 Task: For heading Arial black with underline.  font size for heading18,  'Change the font style of data to'Calibri.  and font size to 9,  Change the alignment of both headline & data to Align center.  In the sheet  analysisSalesByChannel
Action: Mouse moved to (138, 222)
Screenshot: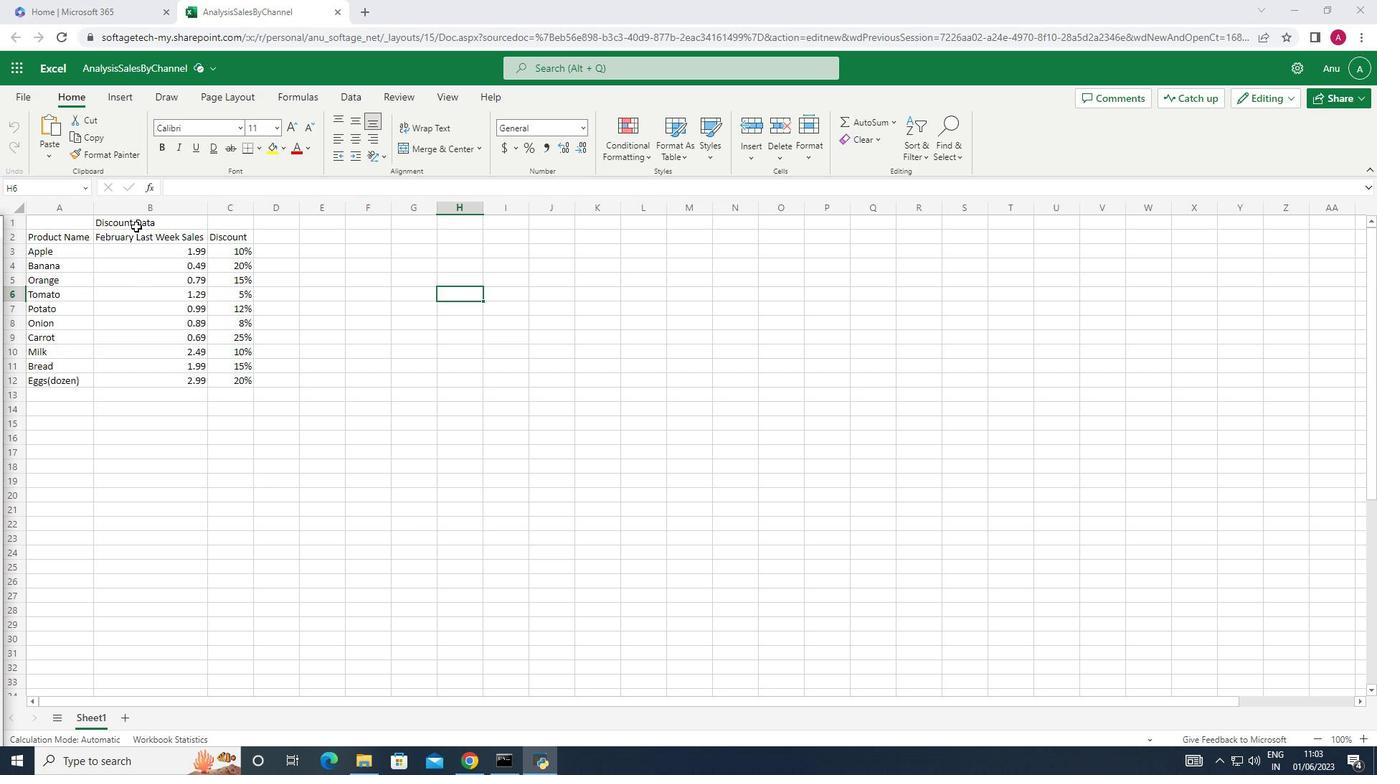 
Action: Mouse pressed left at (138, 222)
Screenshot: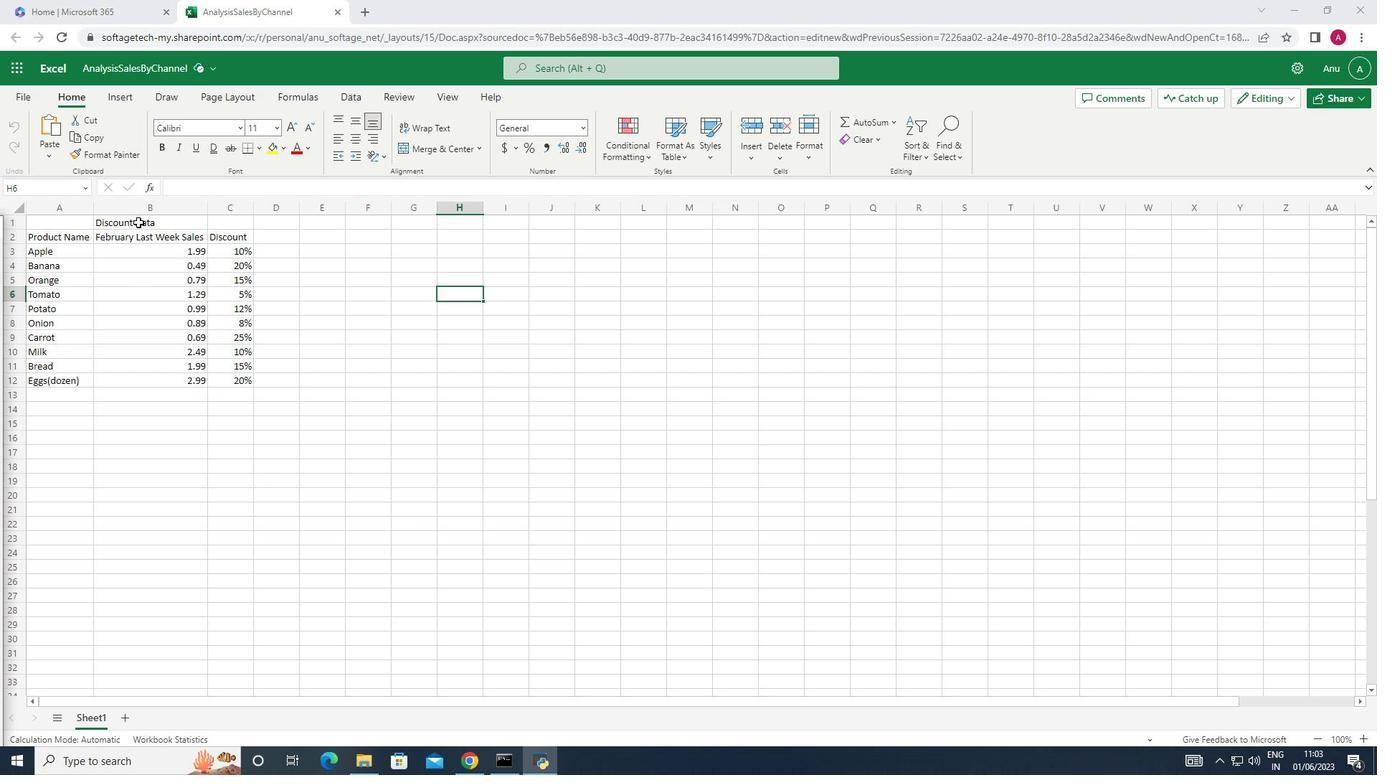 
Action: Mouse moved to (238, 131)
Screenshot: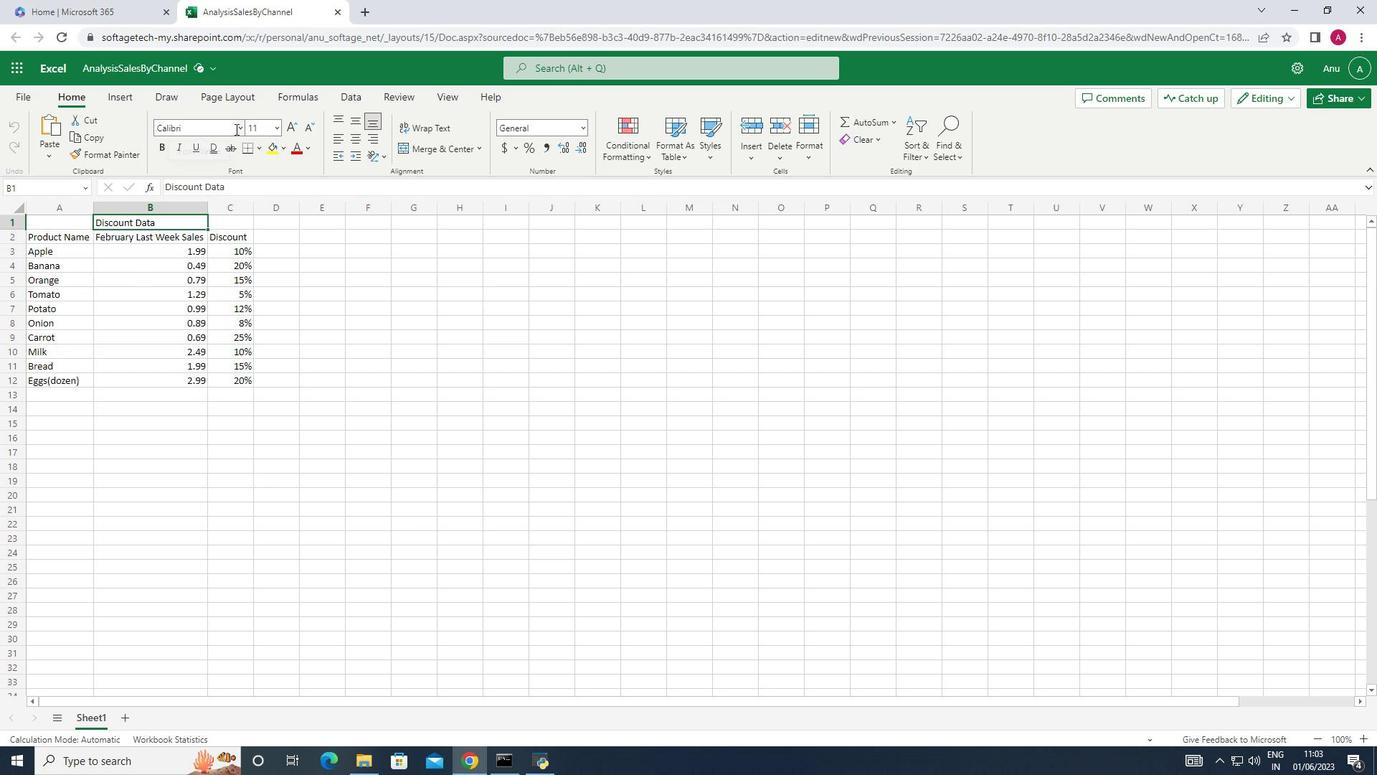 
Action: Mouse pressed left at (238, 131)
Screenshot: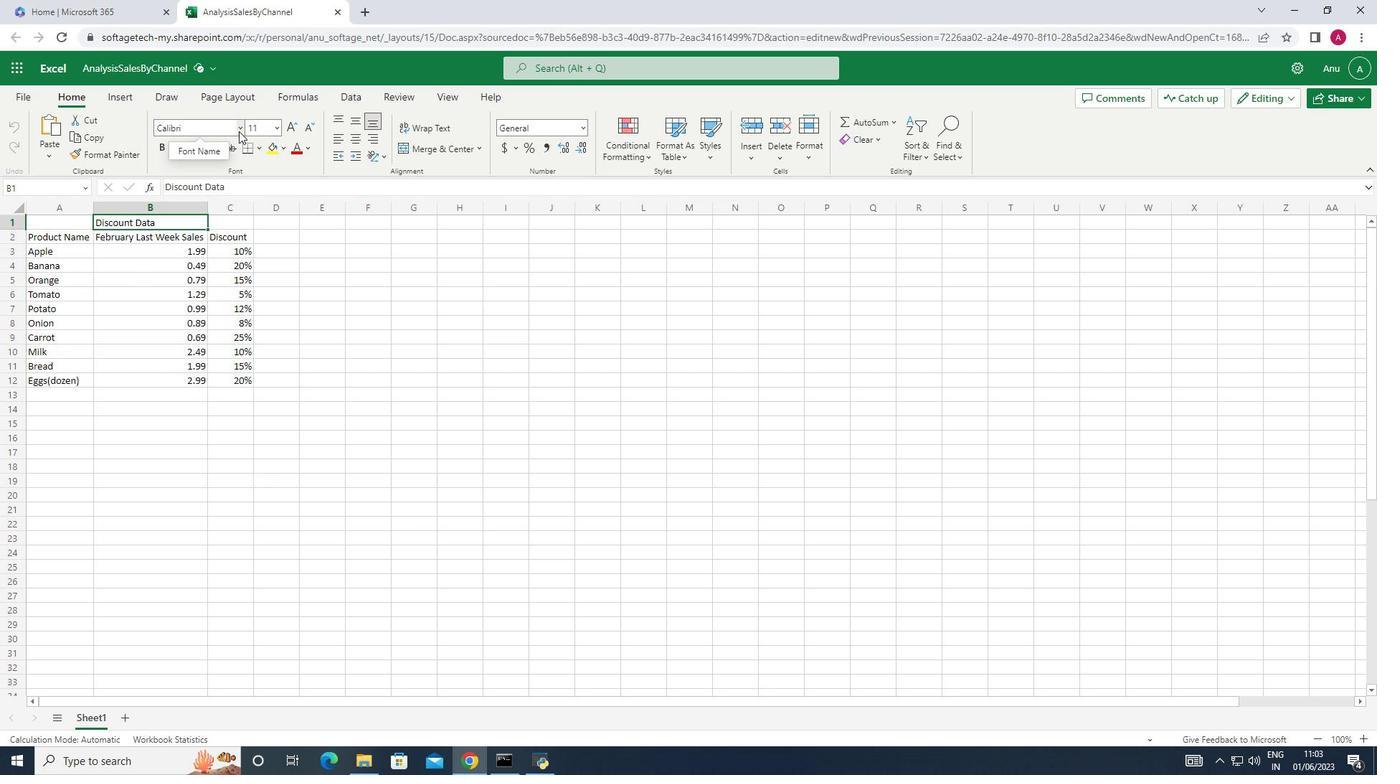 
Action: Mouse moved to (222, 161)
Screenshot: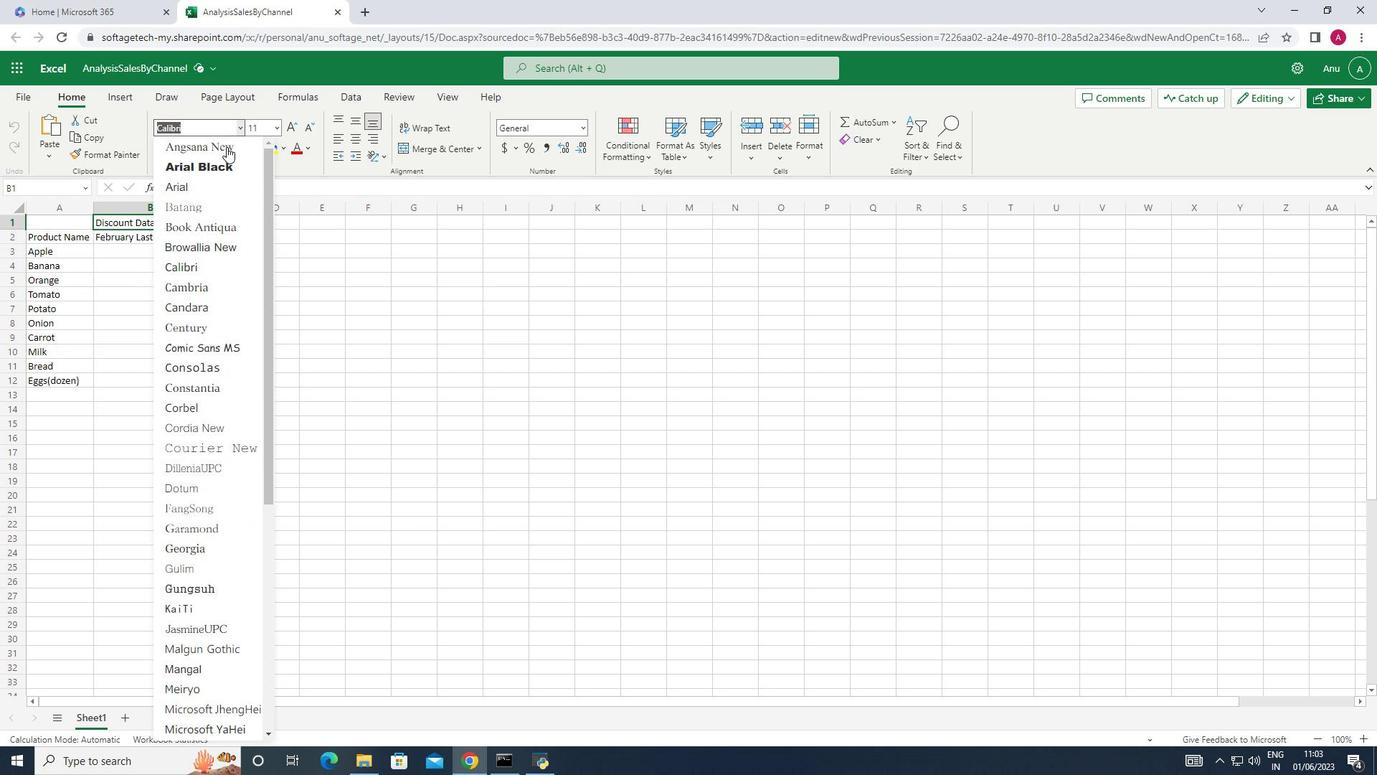
Action: Mouse pressed left at (222, 161)
Screenshot: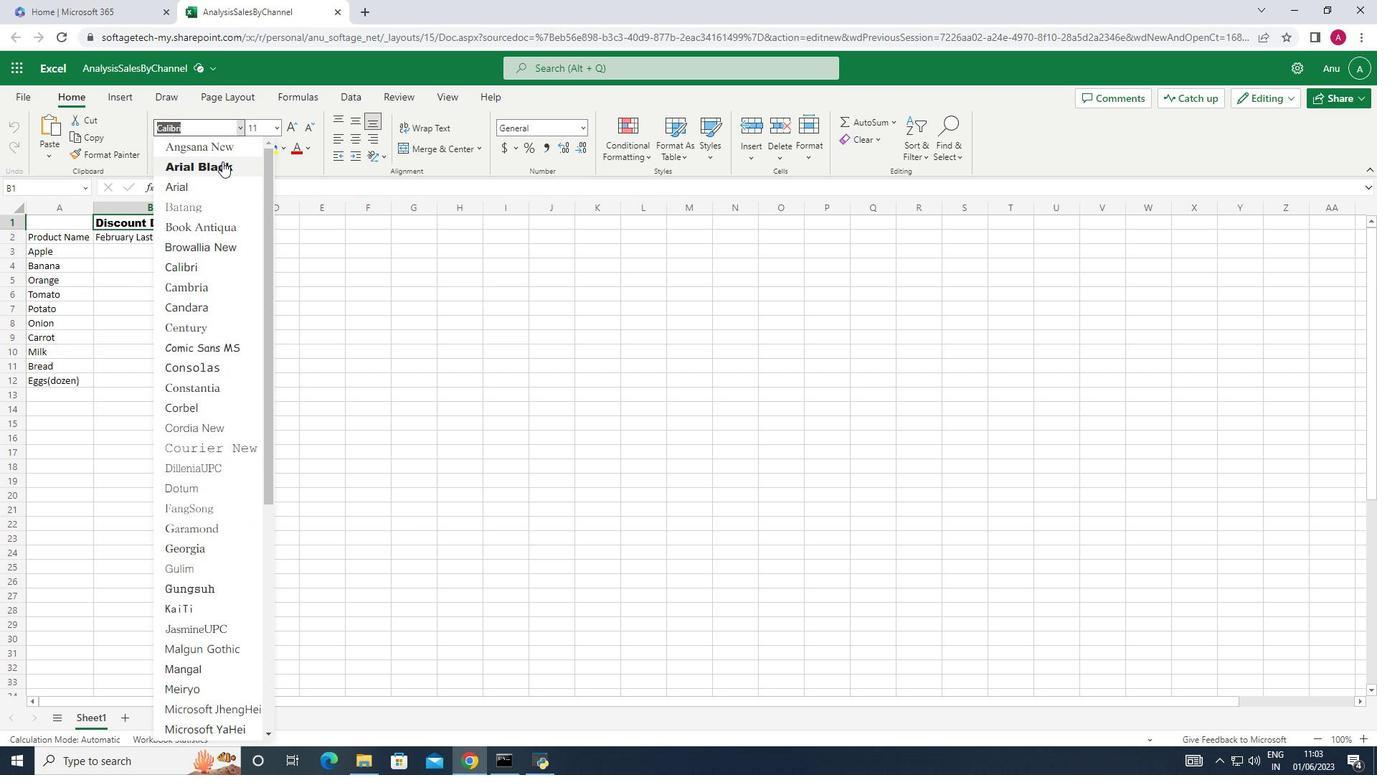 
Action: Mouse moved to (196, 147)
Screenshot: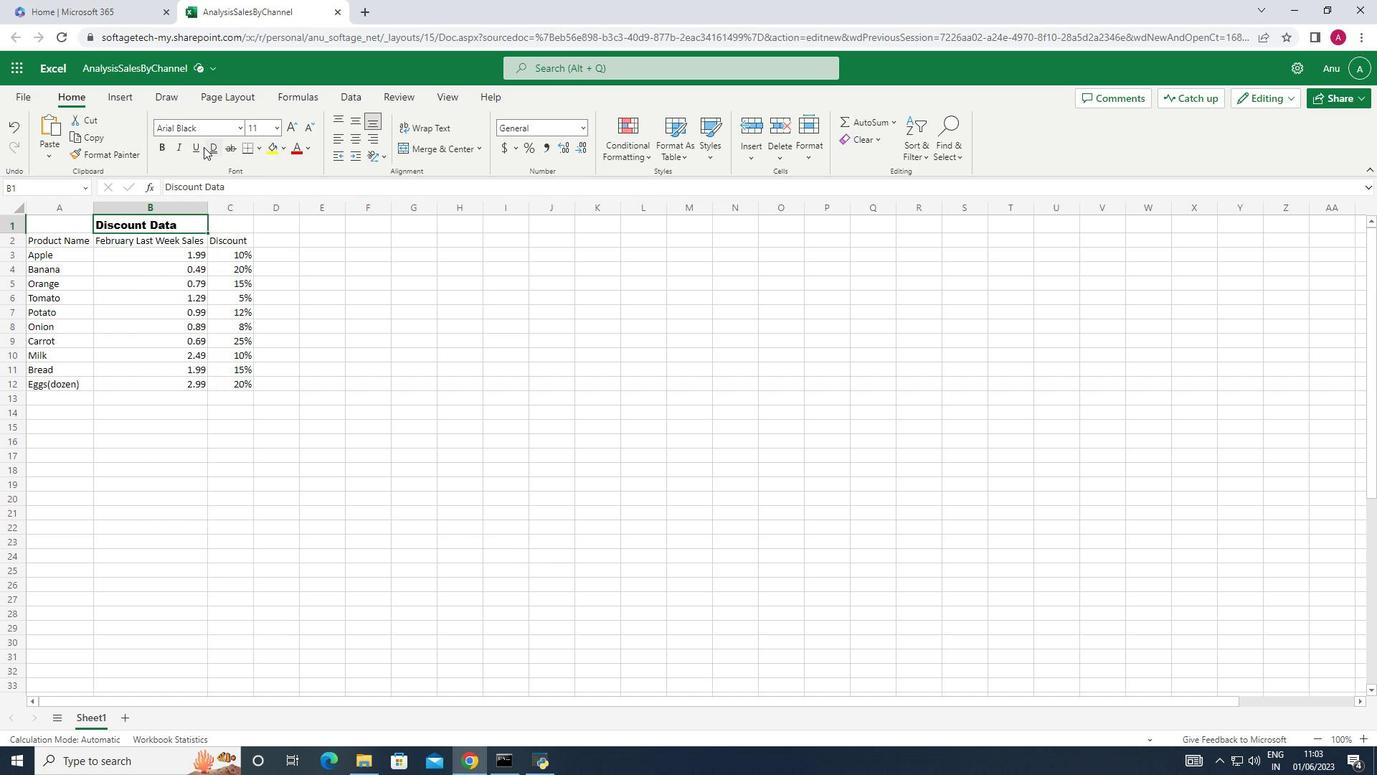 
Action: Mouse pressed left at (196, 147)
Screenshot: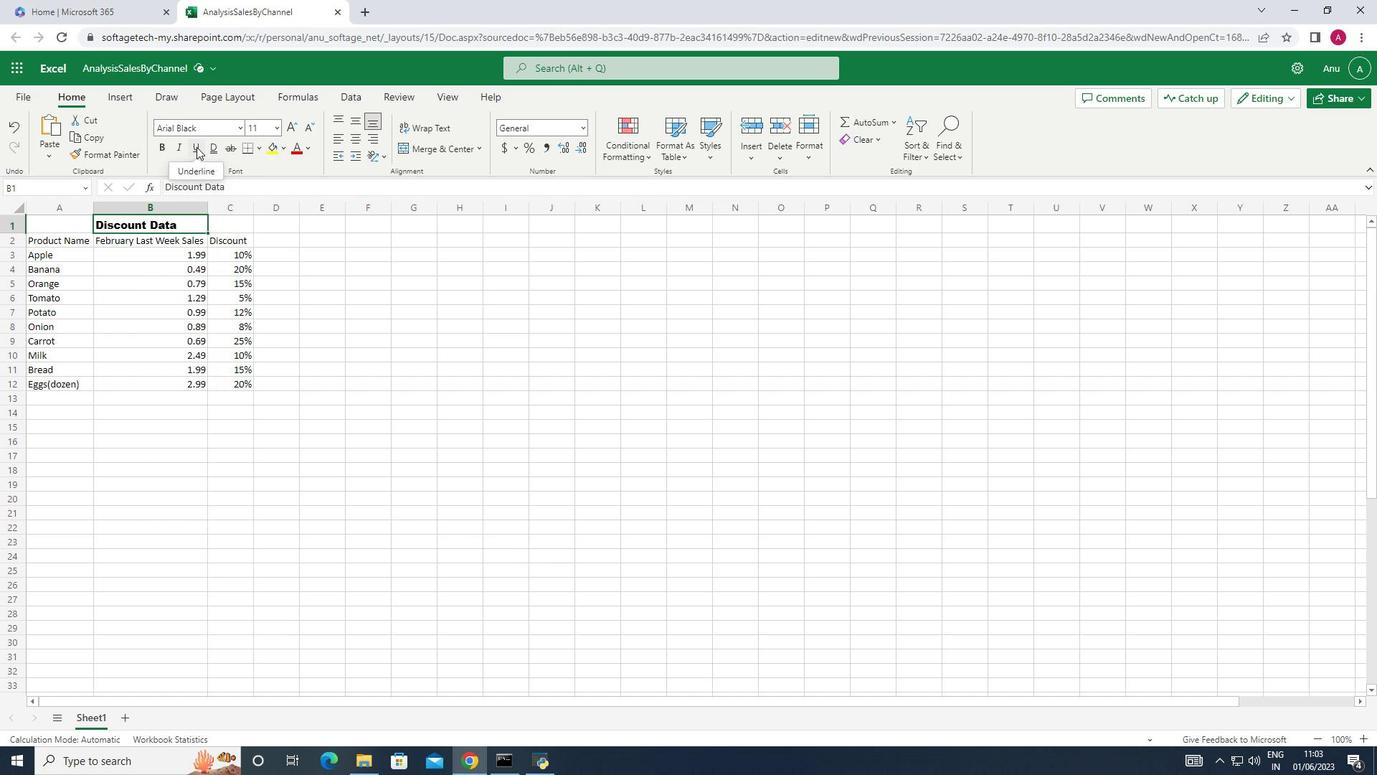
Action: Mouse moved to (274, 129)
Screenshot: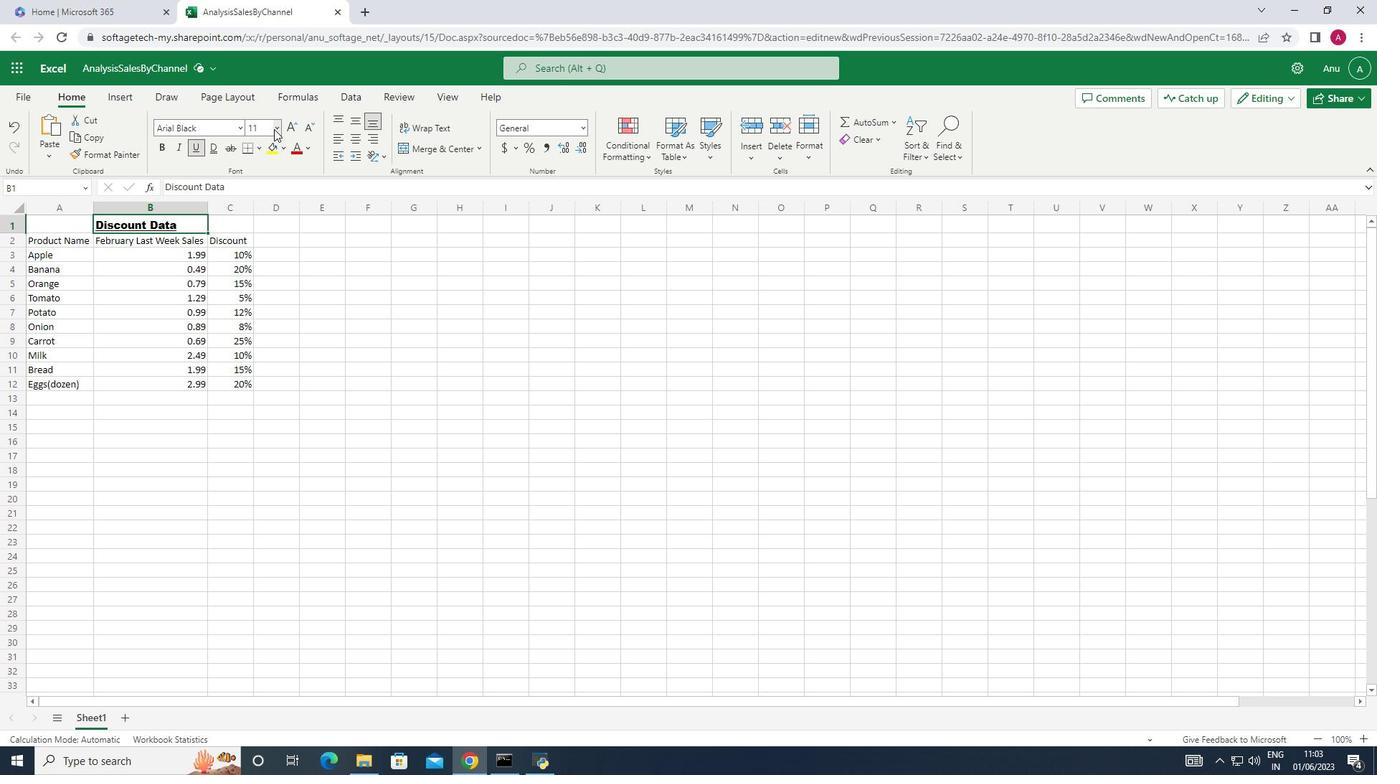 
Action: Mouse pressed left at (274, 129)
Screenshot: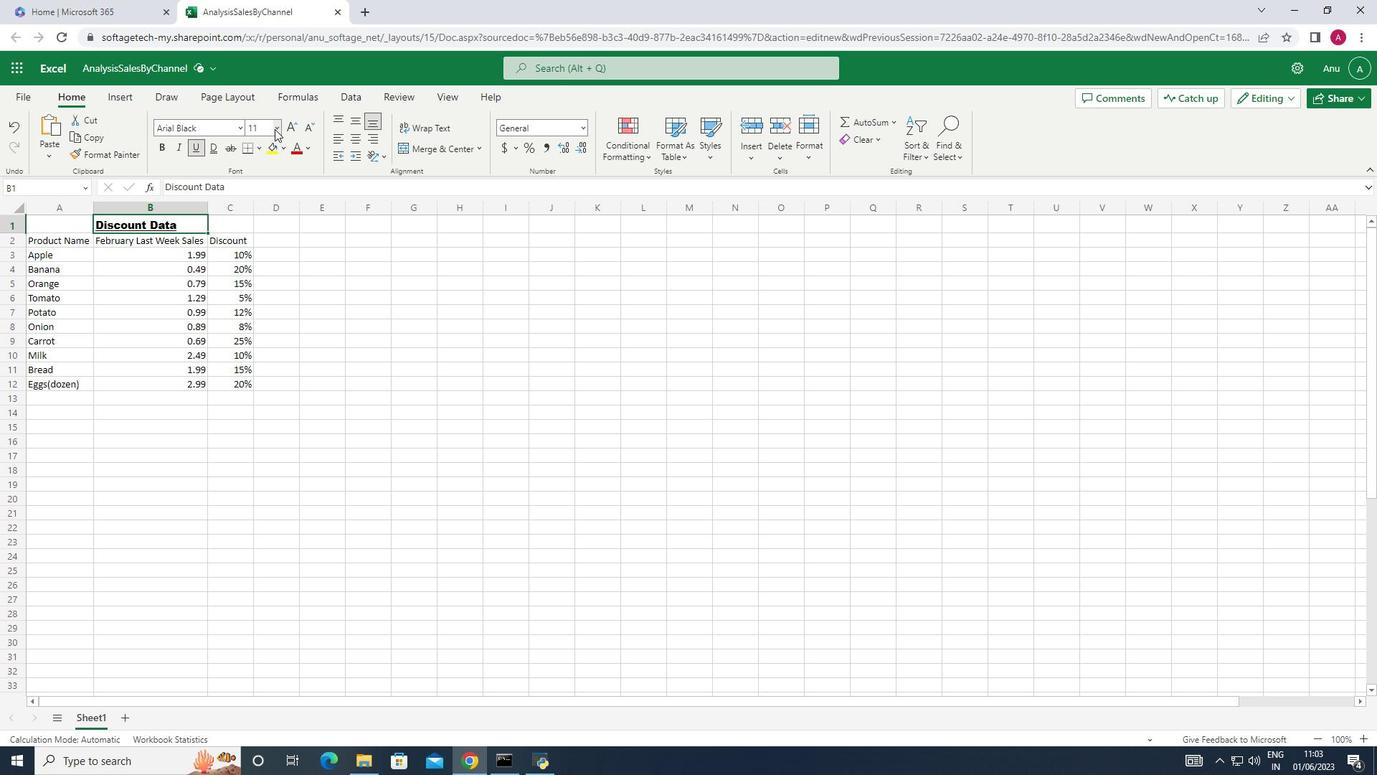 
Action: Mouse moved to (264, 281)
Screenshot: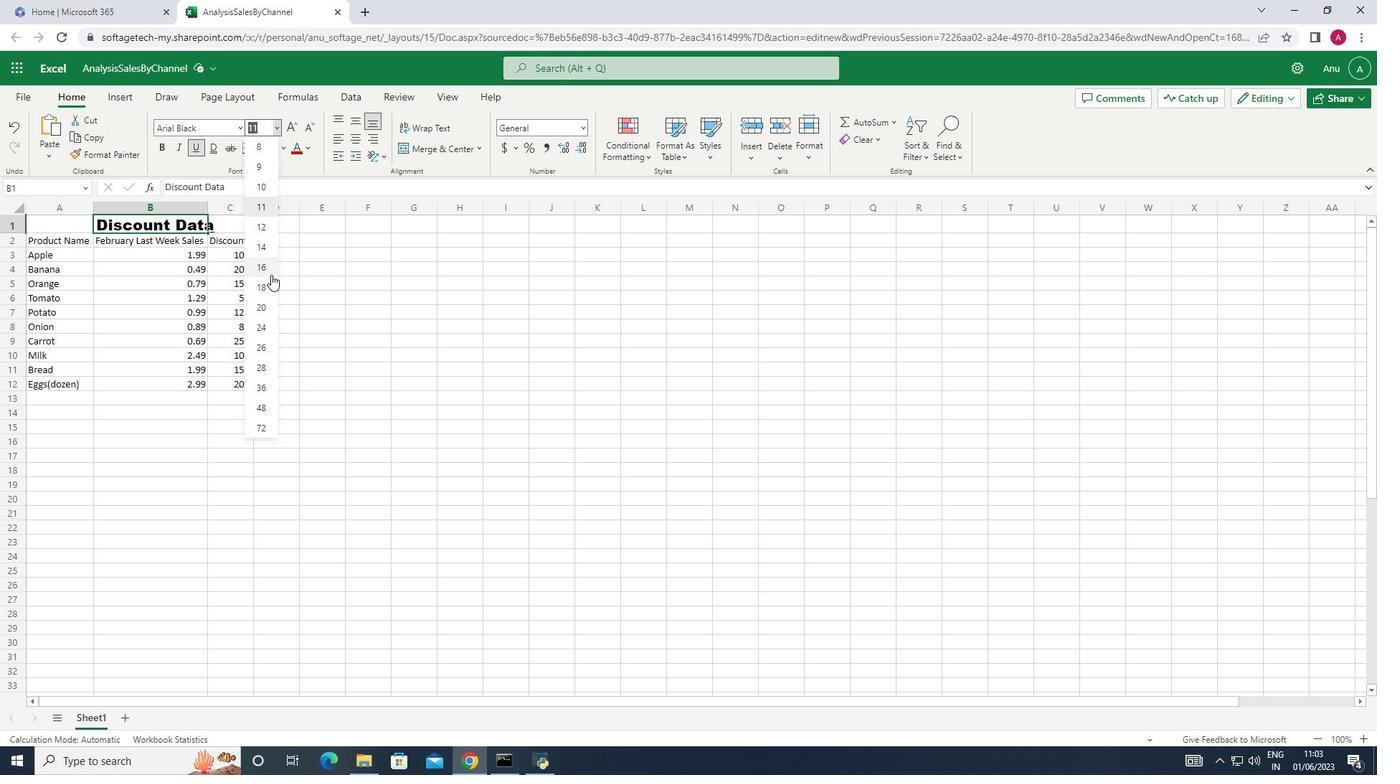 
Action: Mouse pressed left at (264, 281)
Screenshot: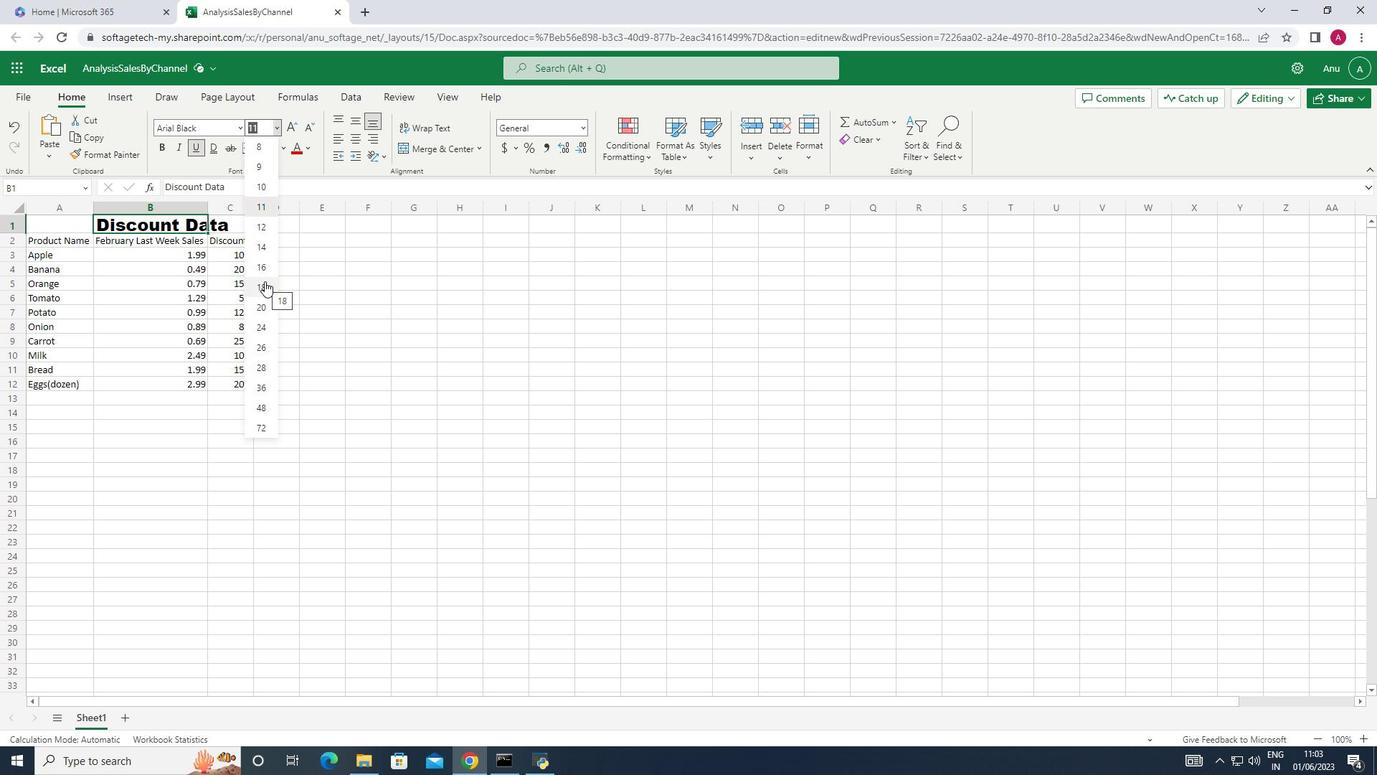 
Action: Mouse moved to (50, 238)
Screenshot: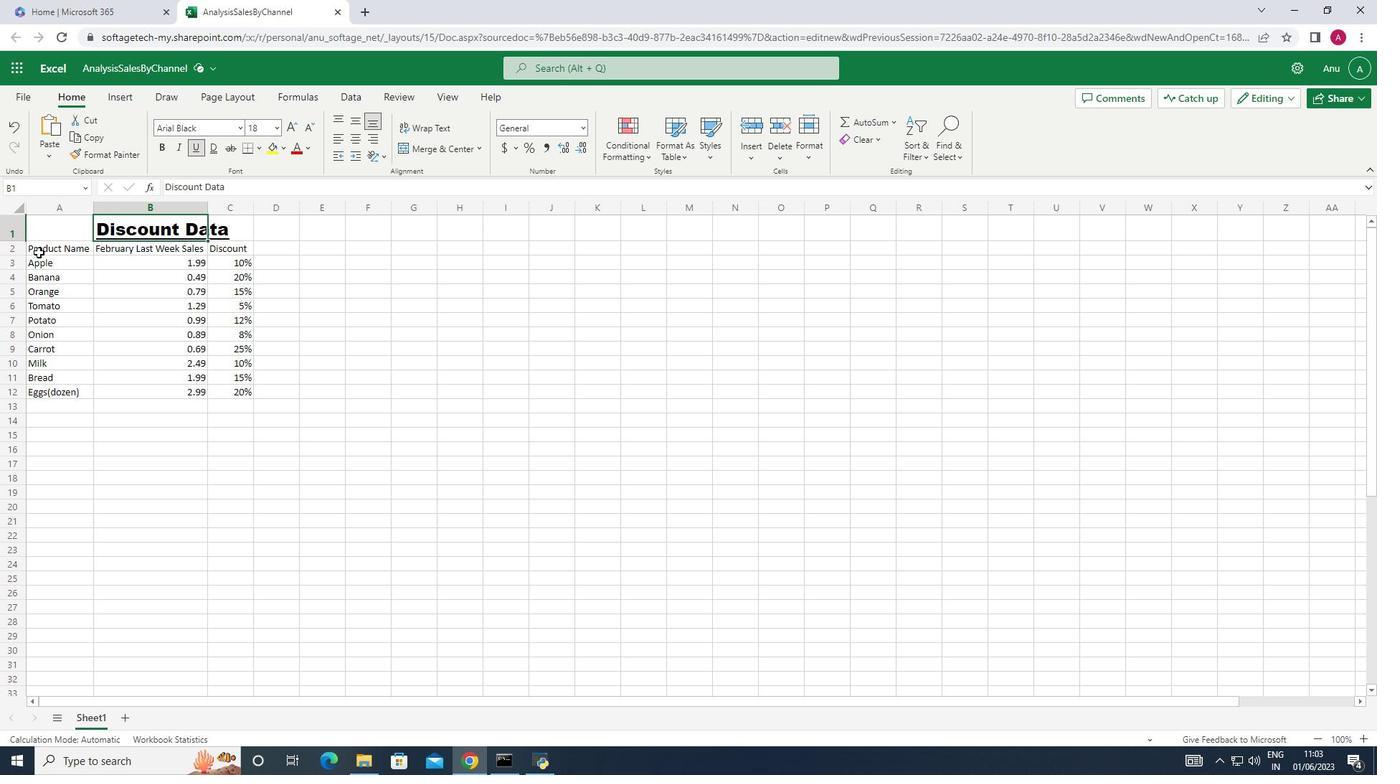 
Action: Mouse pressed left at (50, 238)
Screenshot: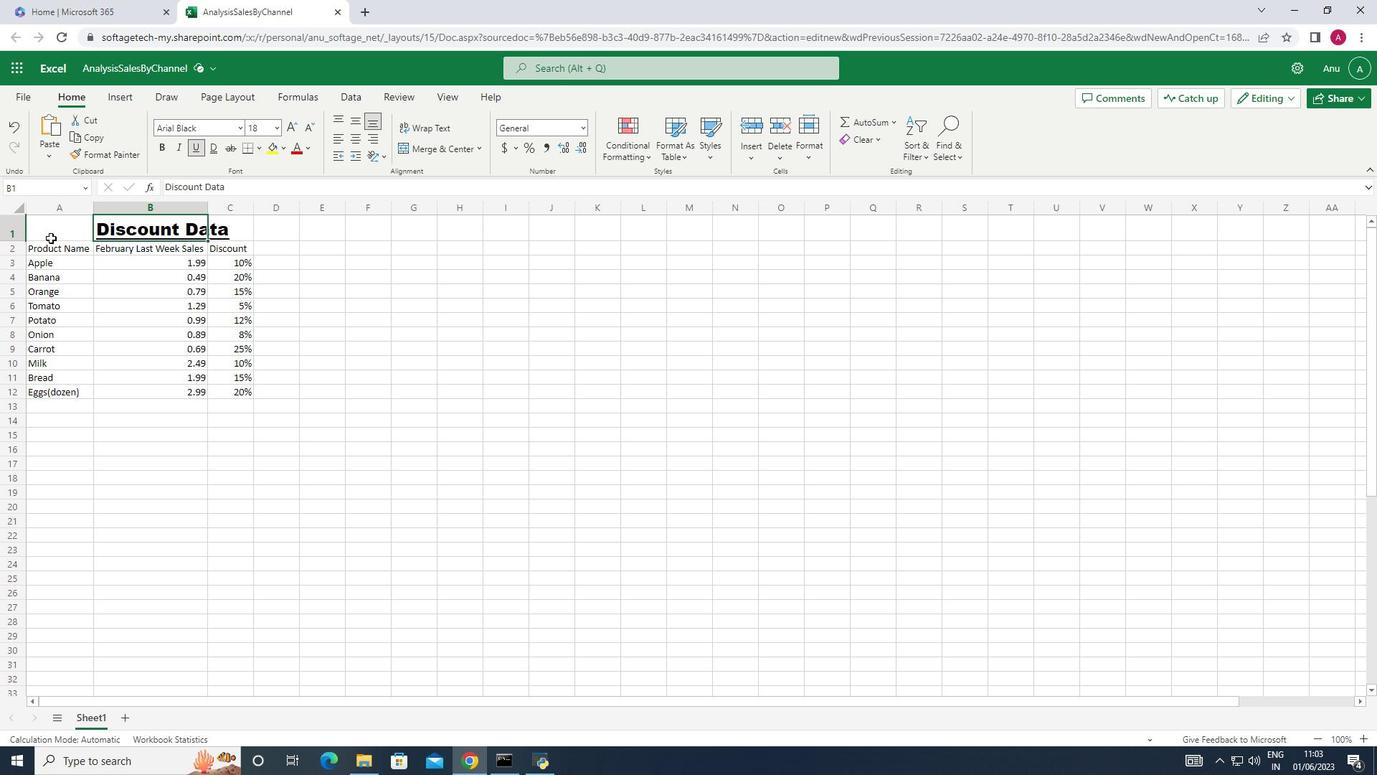 
Action: Mouse moved to (51, 248)
Screenshot: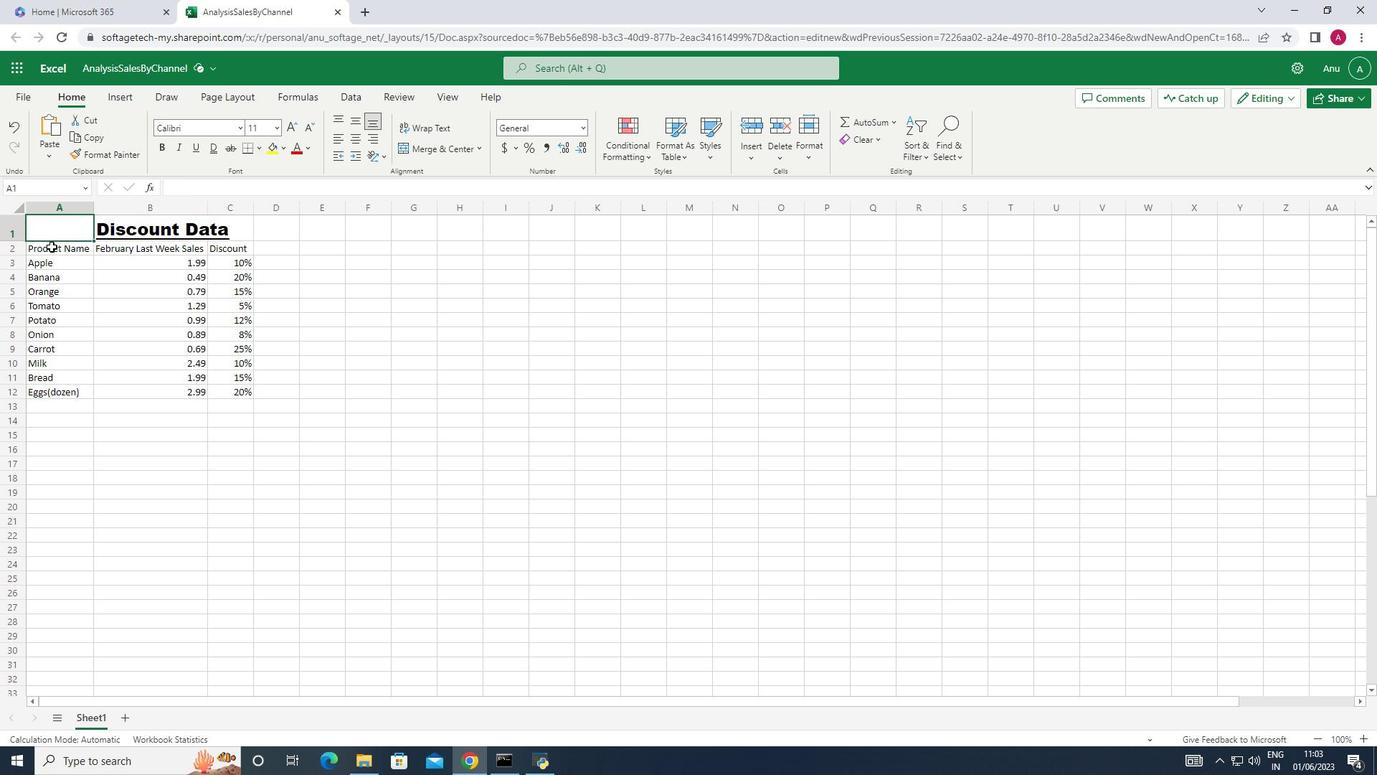 
Action: Mouse pressed left at (51, 248)
Screenshot: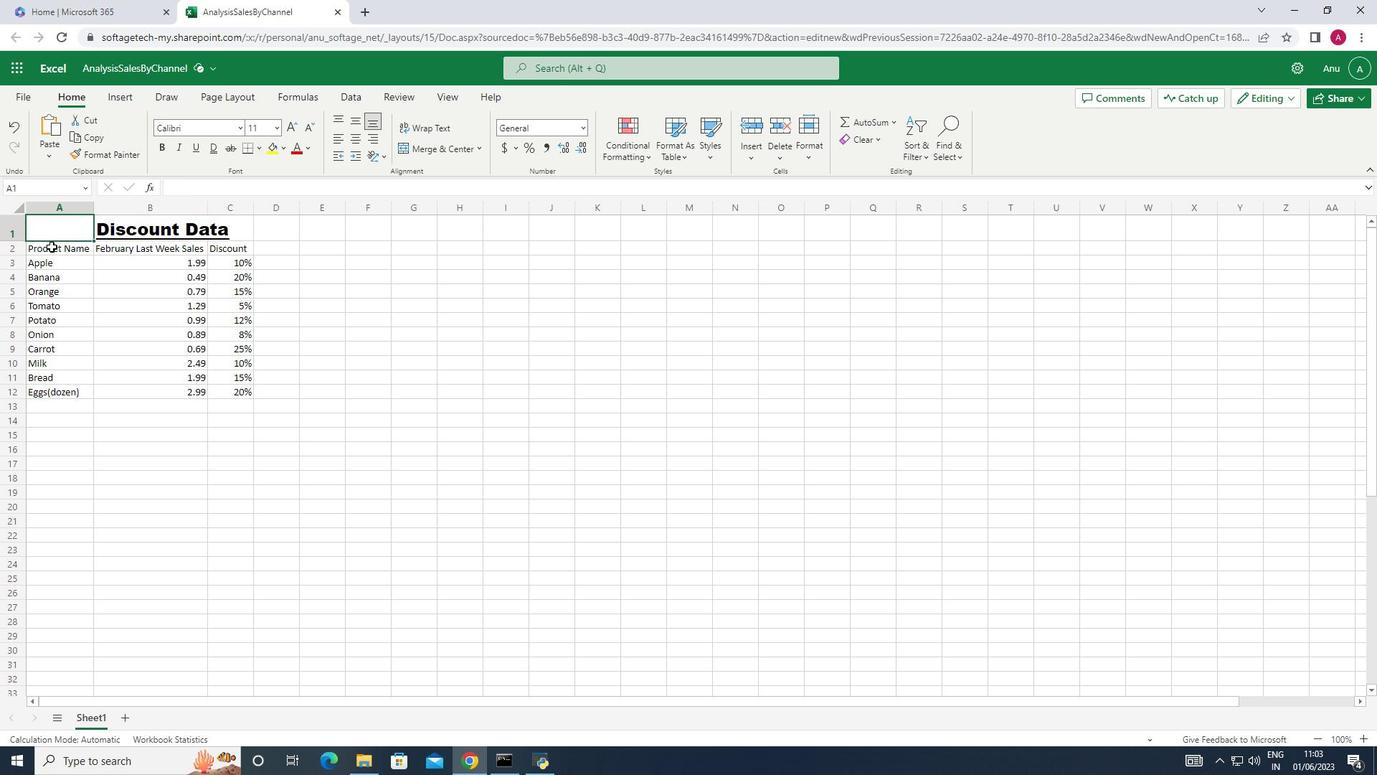 
Action: Mouse moved to (280, 126)
Screenshot: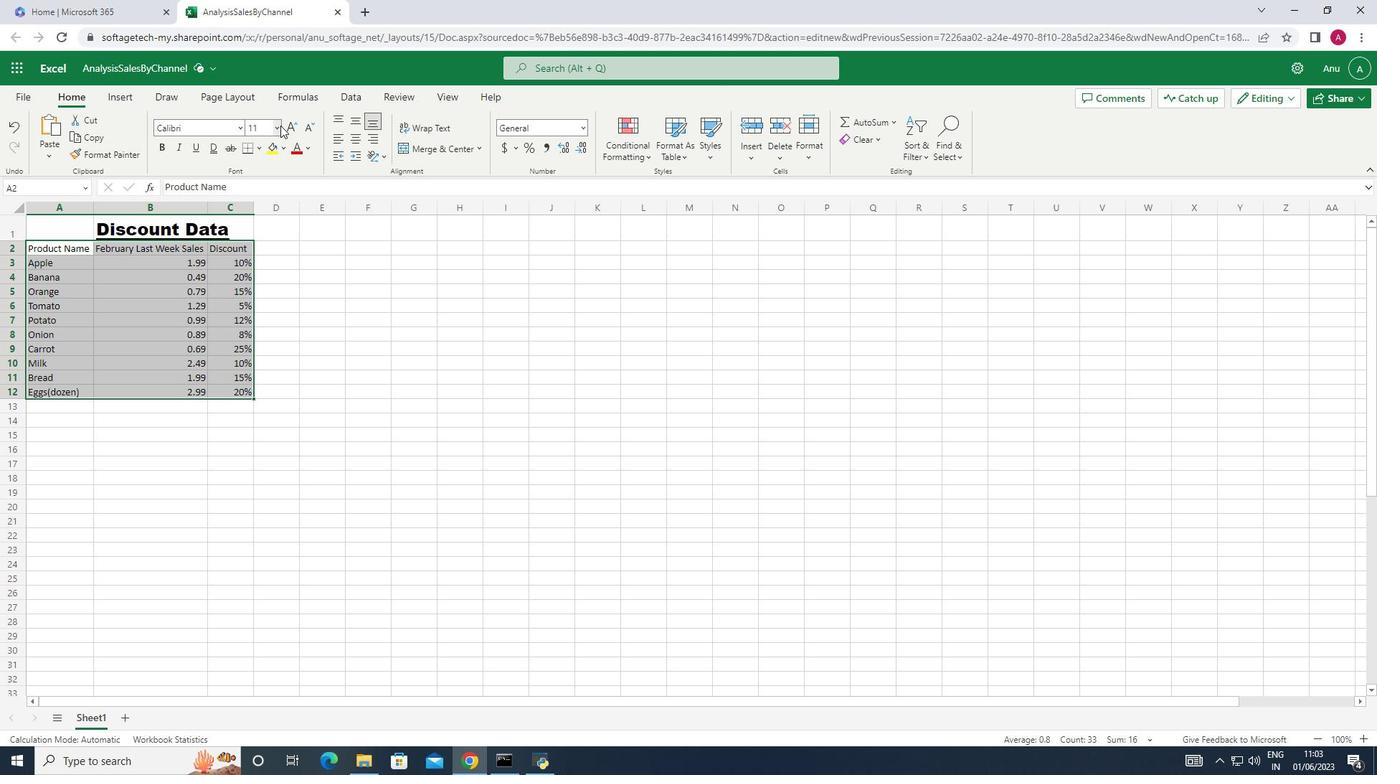 
Action: Mouse pressed left at (280, 126)
Screenshot: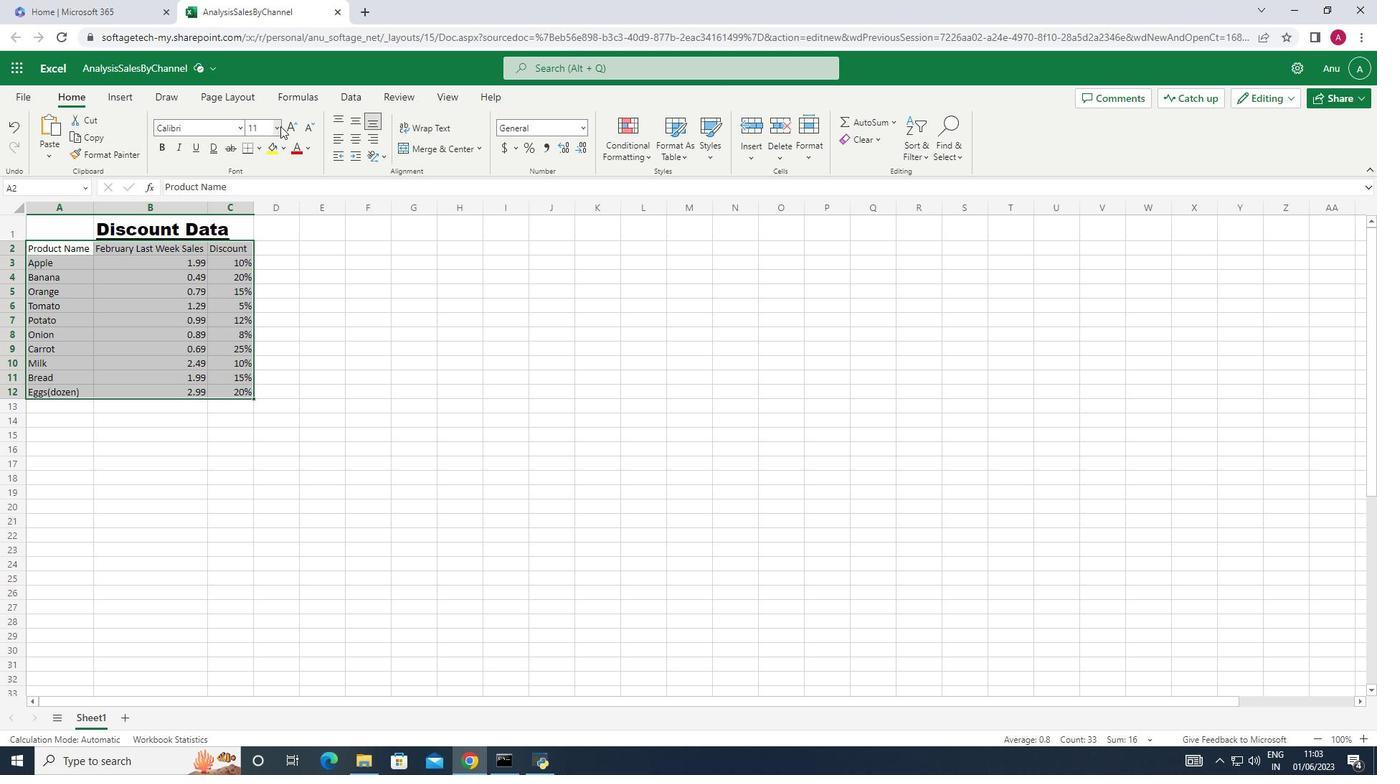 
Action: Mouse moved to (260, 167)
Screenshot: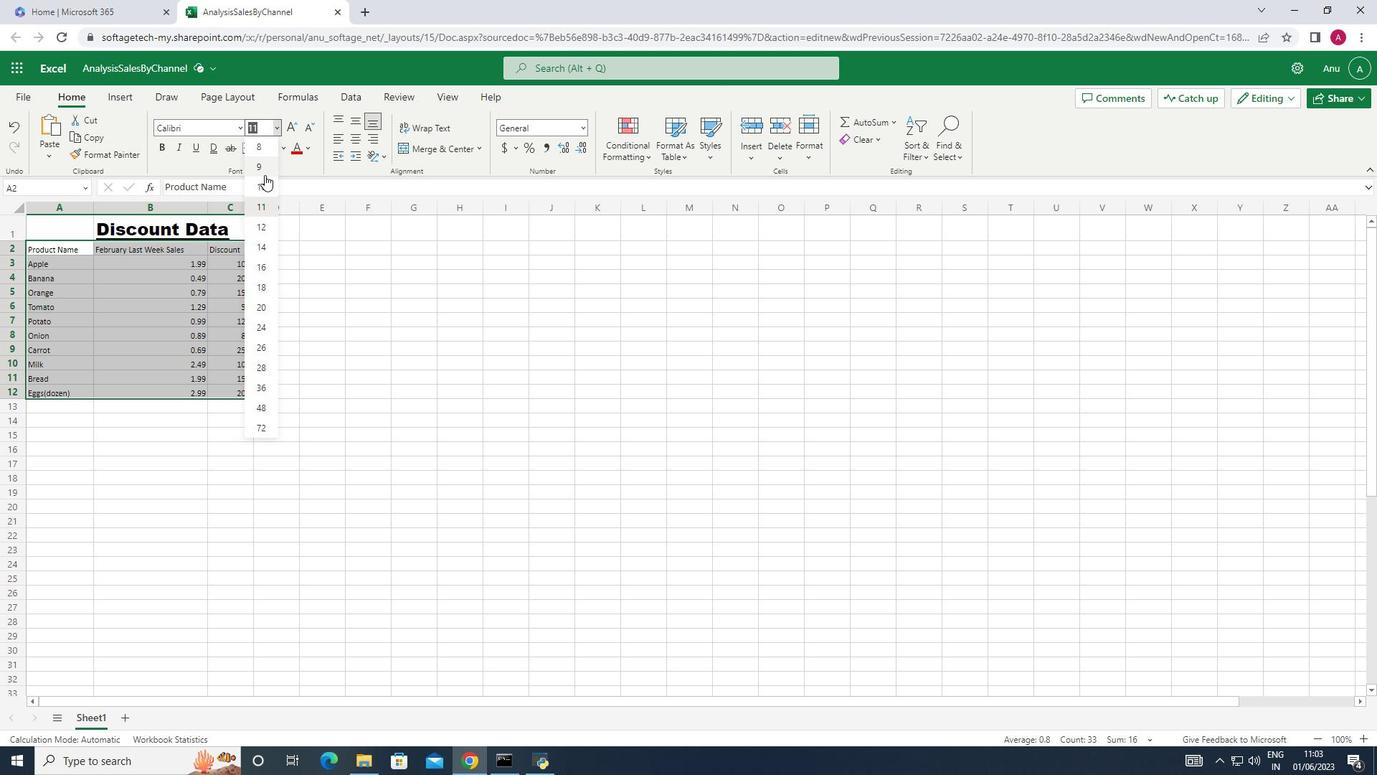 
Action: Mouse pressed left at (260, 167)
Screenshot: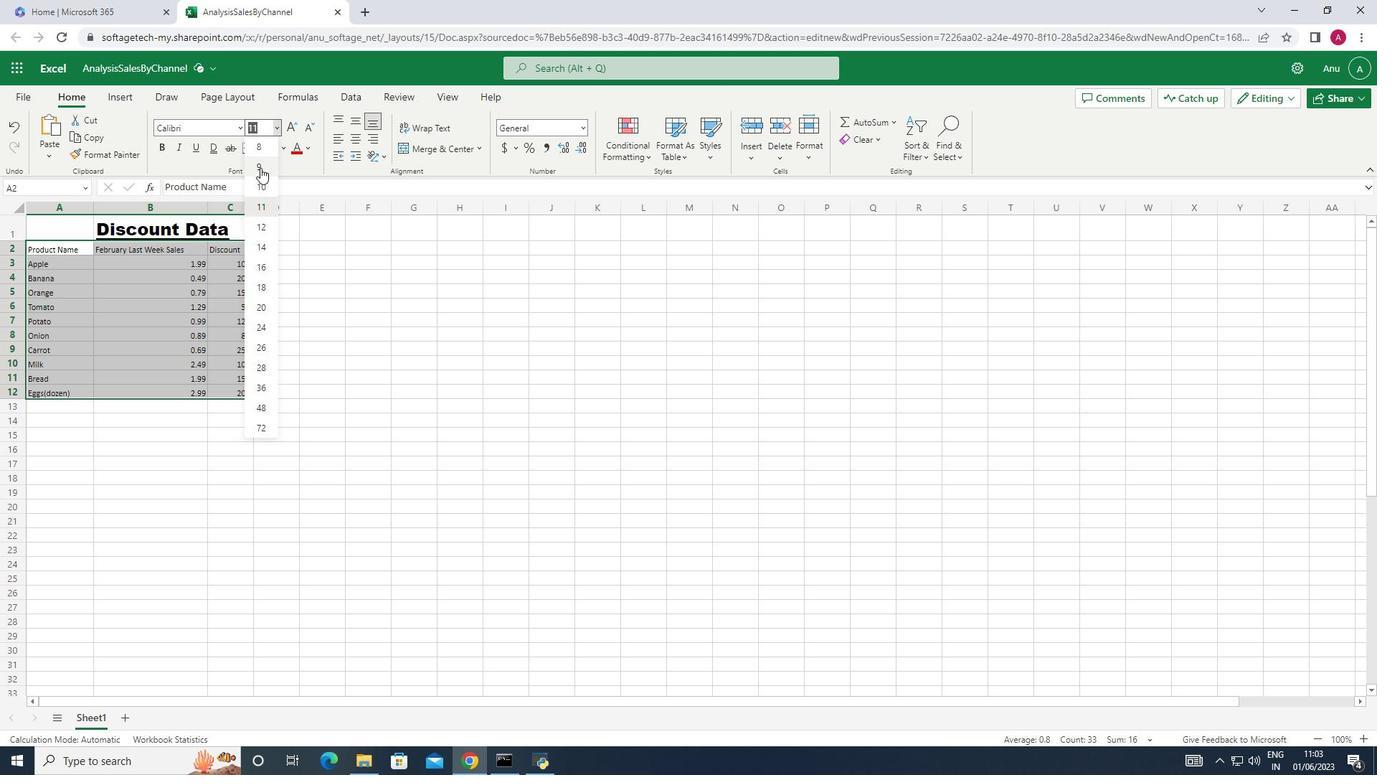 
Action: Mouse moved to (354, 141)
Screenshot: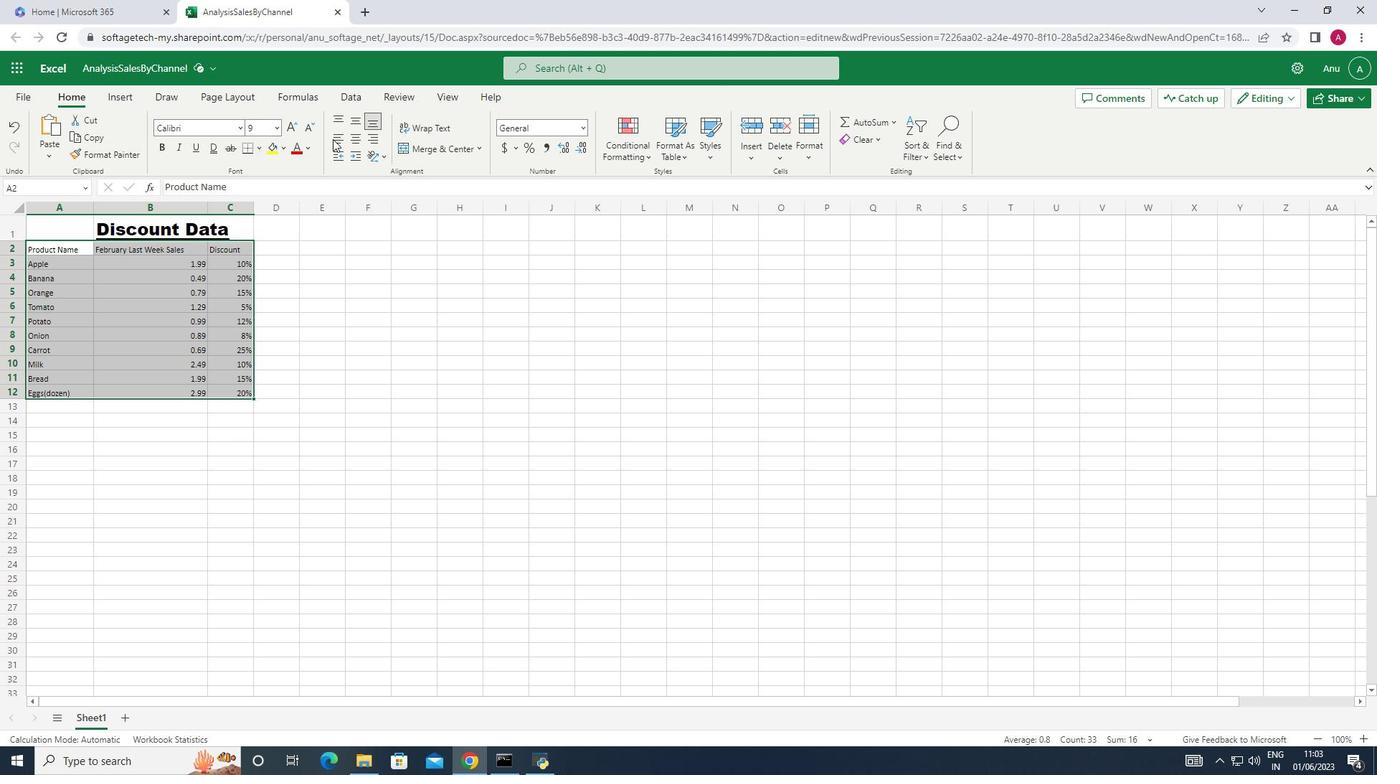 
Action: Mouse pressed left at (354, 141)
Screenshot: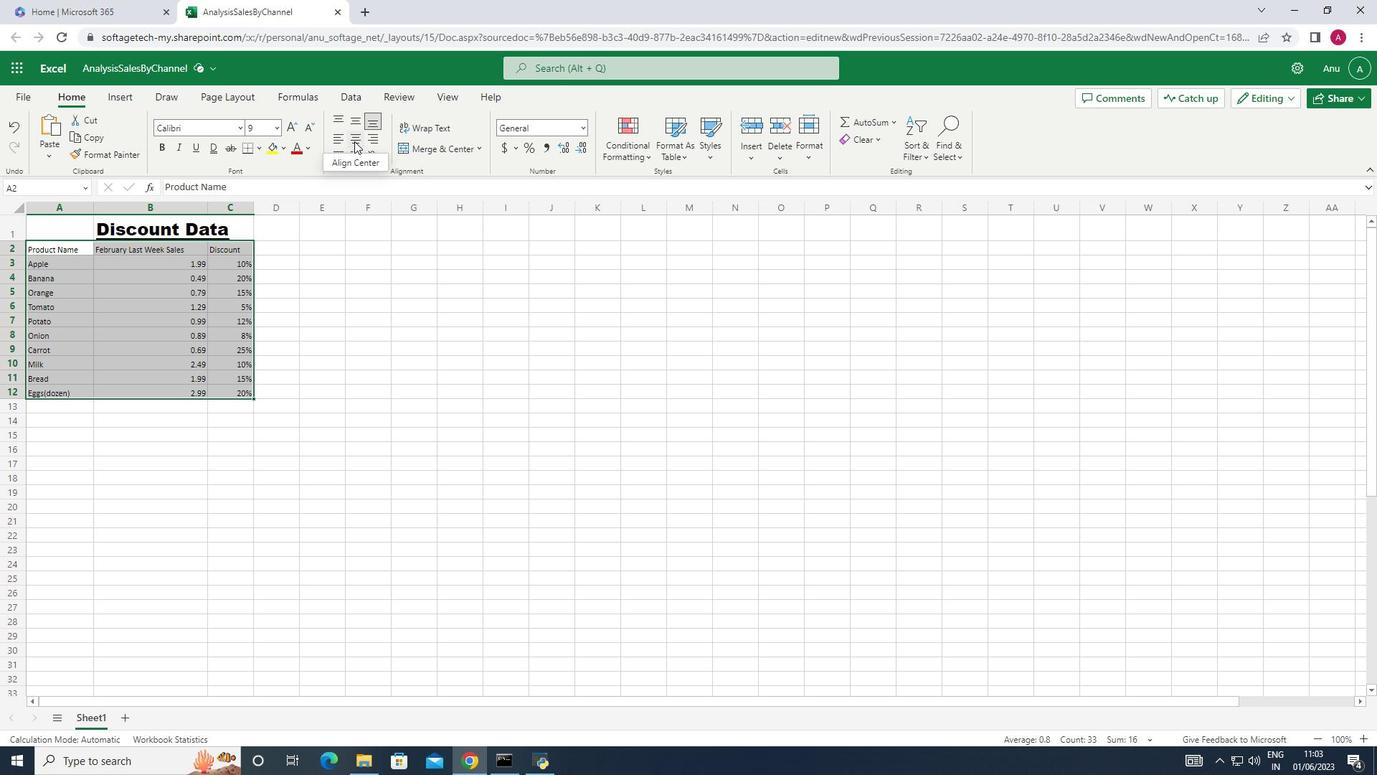 
Action: Mouse moved to (422, 305)
Screenshot: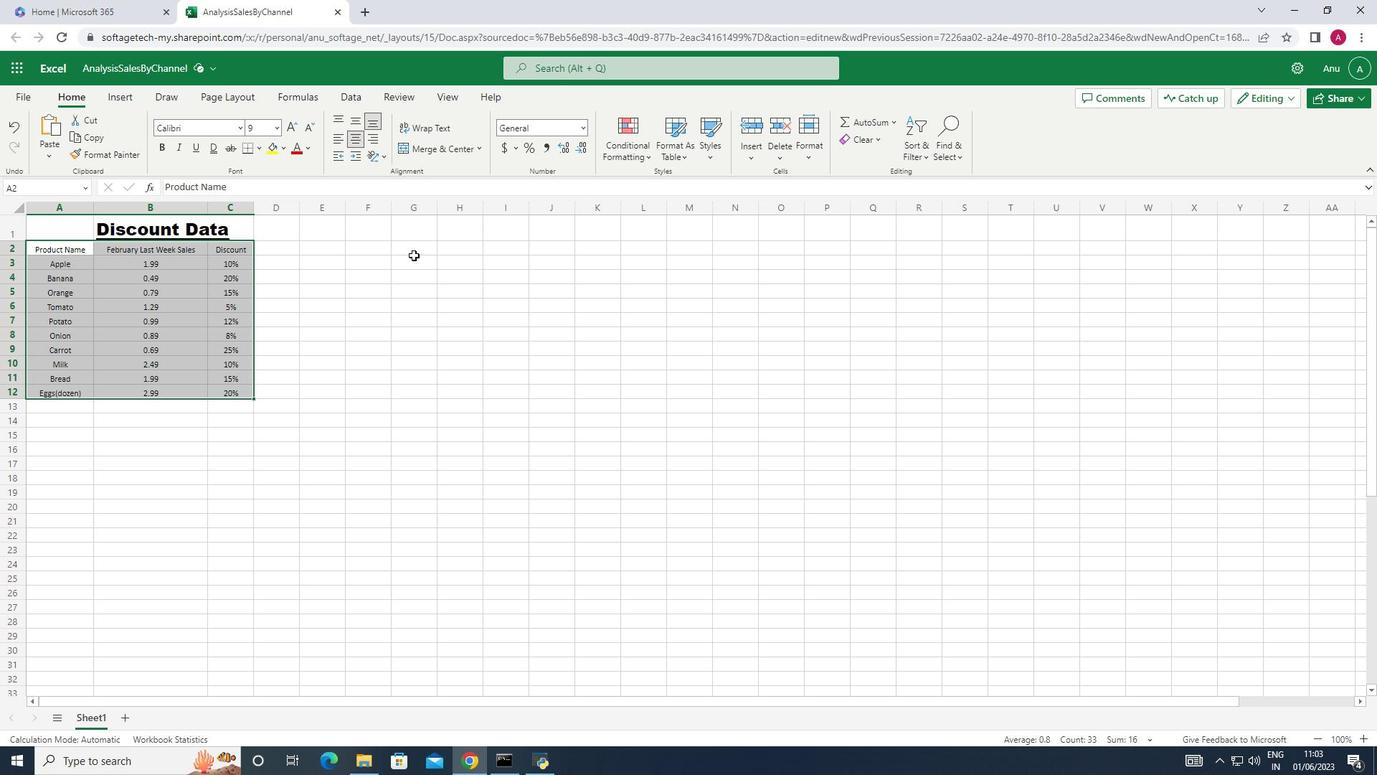 
Action: Mouse pressed left at (422, 305)
Screenshot: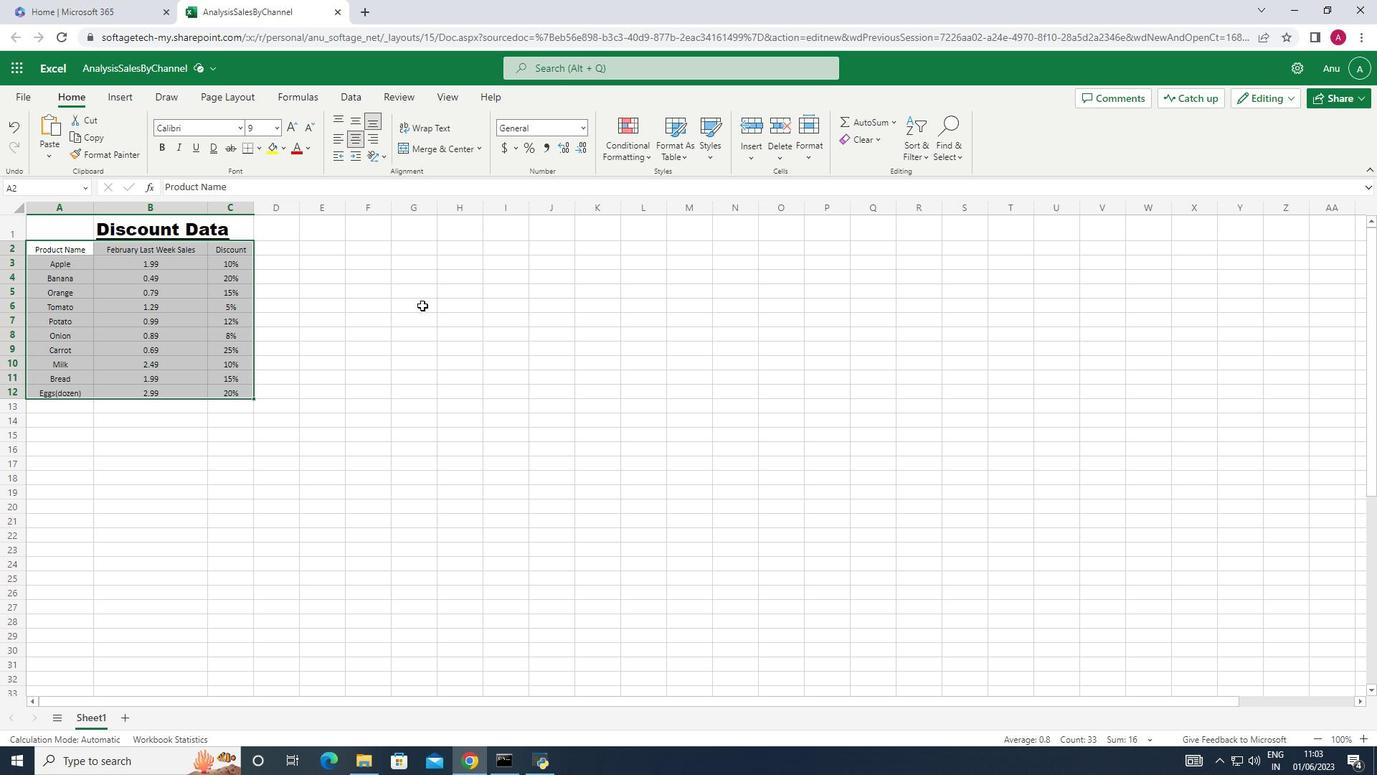 
